 Task: Create a section Dev Environment Setup Sprint and in the section, add a milestone Data Integration in the project AppWave
Action: Mouse moved to (60, 275)
Screenshot: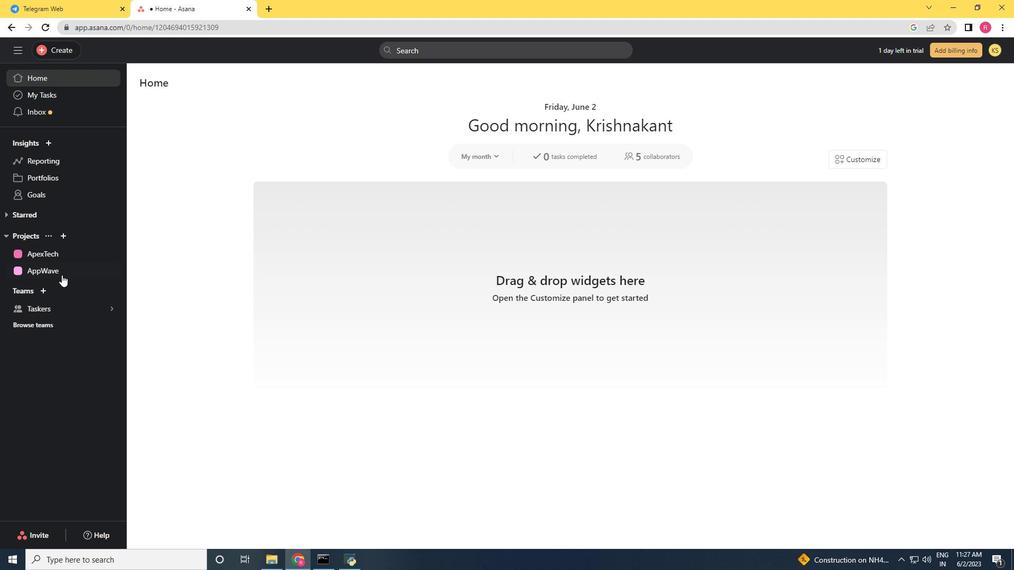 
Action: Mouse pressed left at (60, 275)
Screenshot: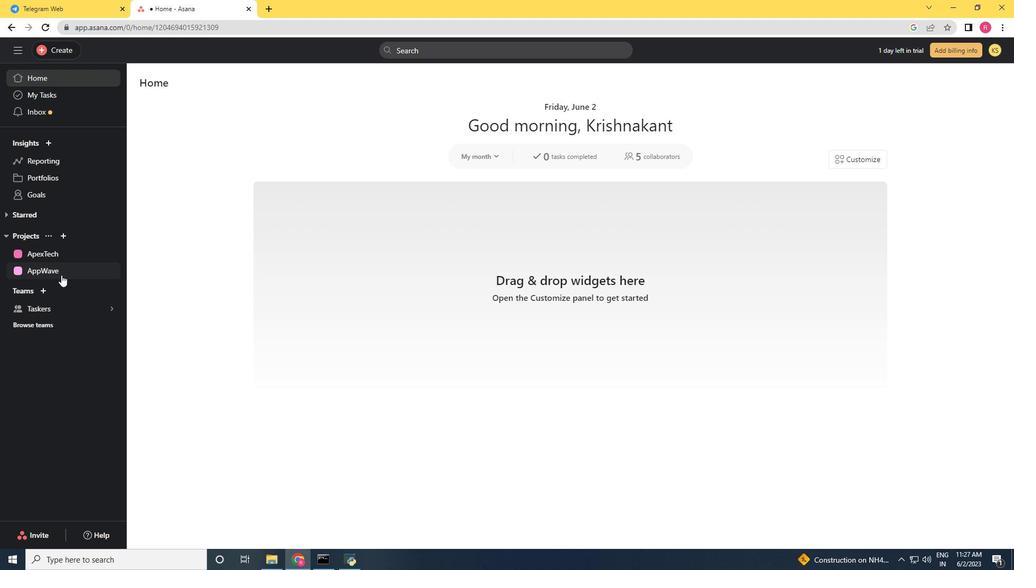 
Action: Mouse moved to (277, 369)
Screenshot: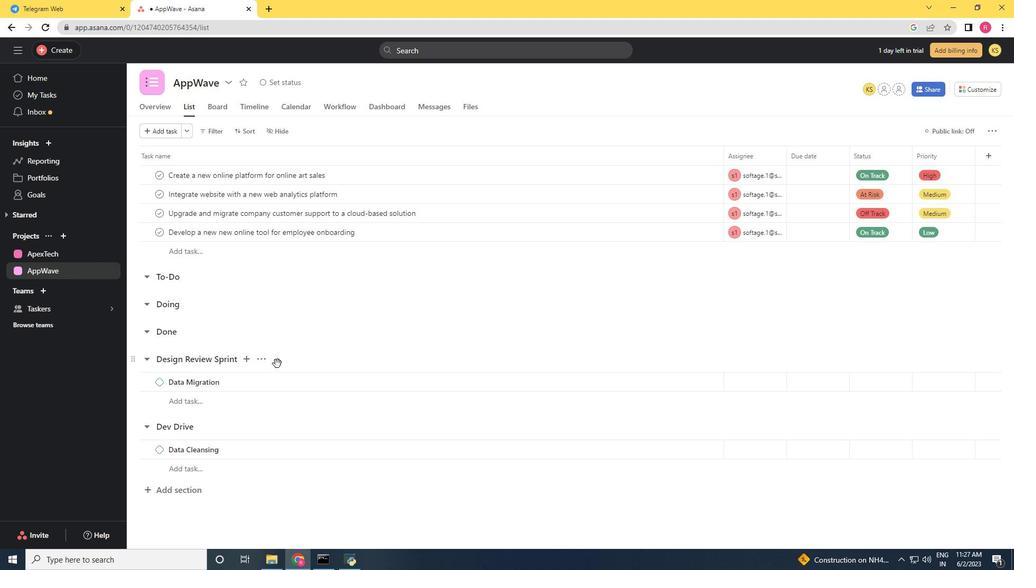 
Action: Mouse scrolled (277, 368) with delta (0, 0)
Screenshot: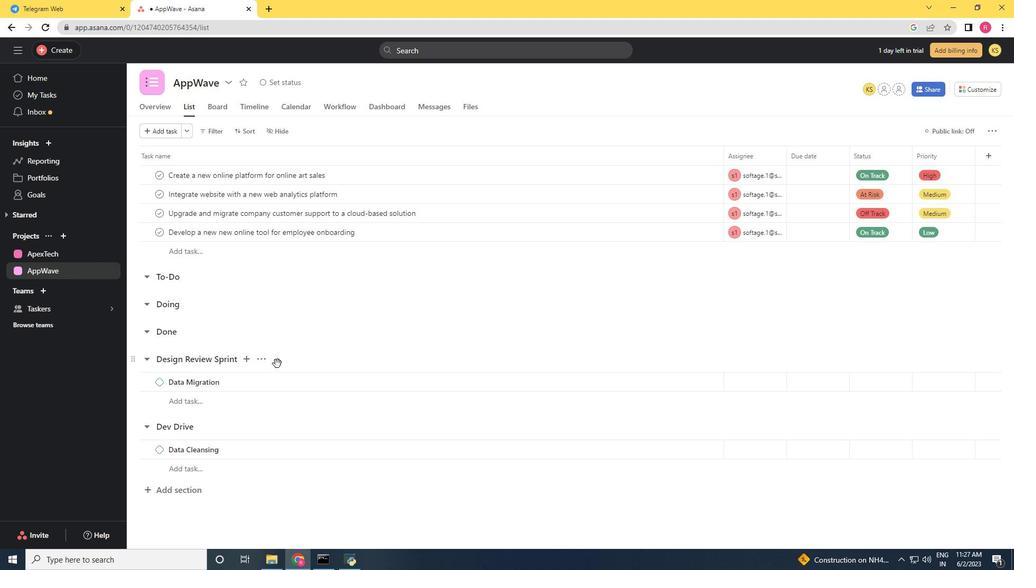 
Action: Mouse moved to (277, 372)
Screenshot: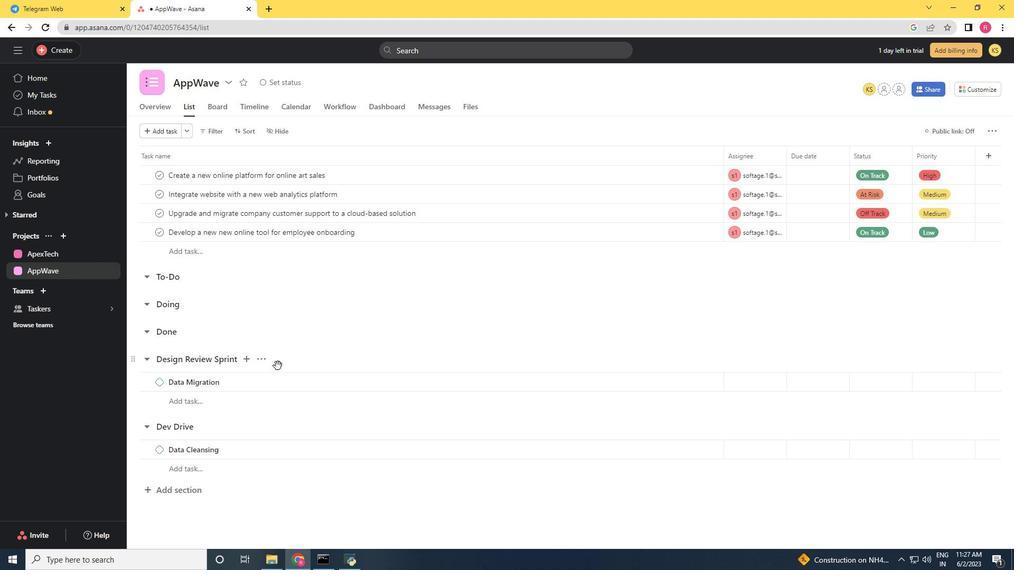 
Action: Mouse scrolled (277, 371) with delta (0, 0)
Screenshot: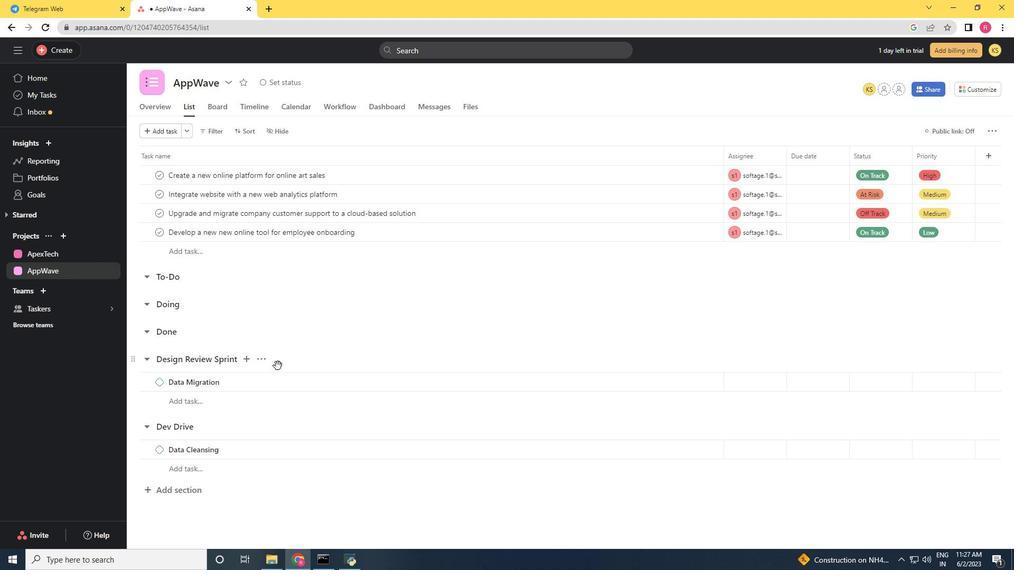 
Action: Mouse moved to (277, 372)
Screenshot: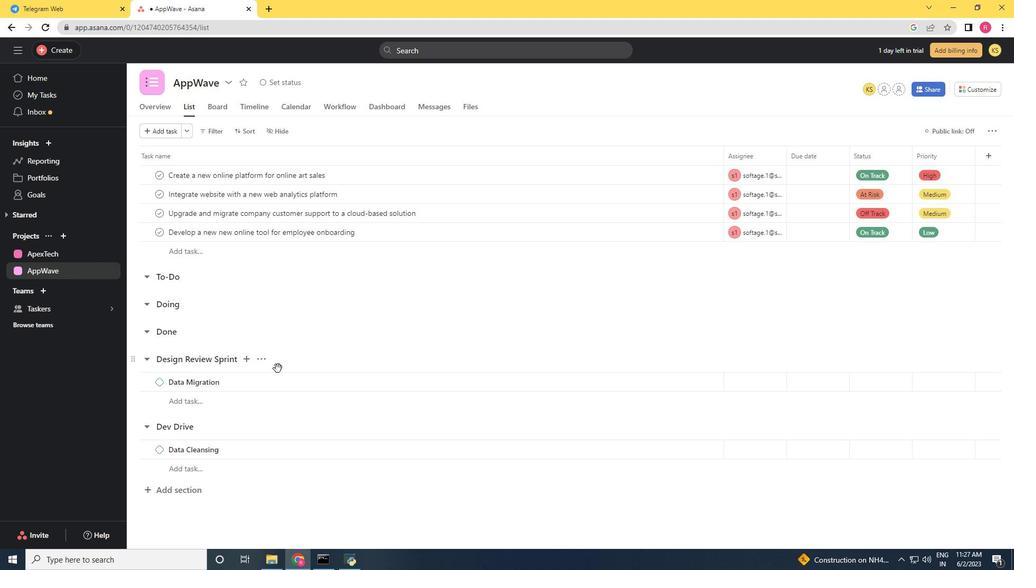 
Action: Mouse scrolled (277, 372) with delta (0, 0)
Screenshot: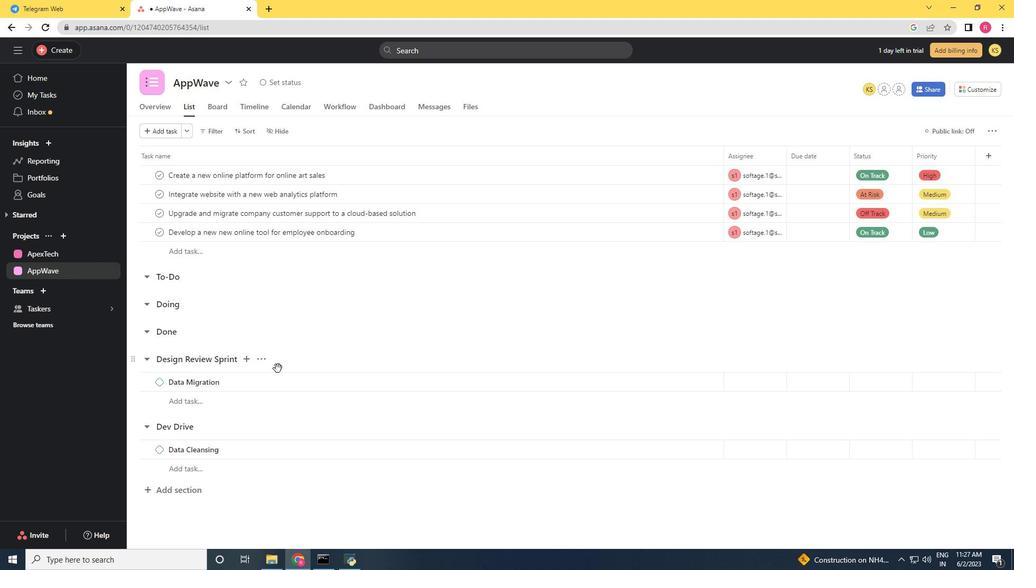 
Action: Mouse moved to (277, 374)
Screenshot: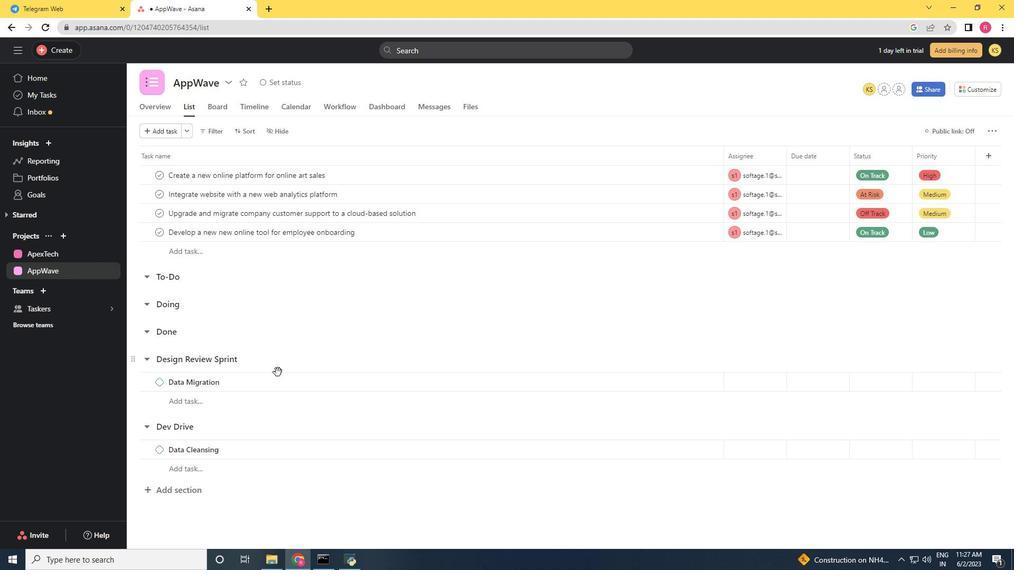 
Action: Mouse scrolled (277, 373) with delta (0, 0)
Screenshot: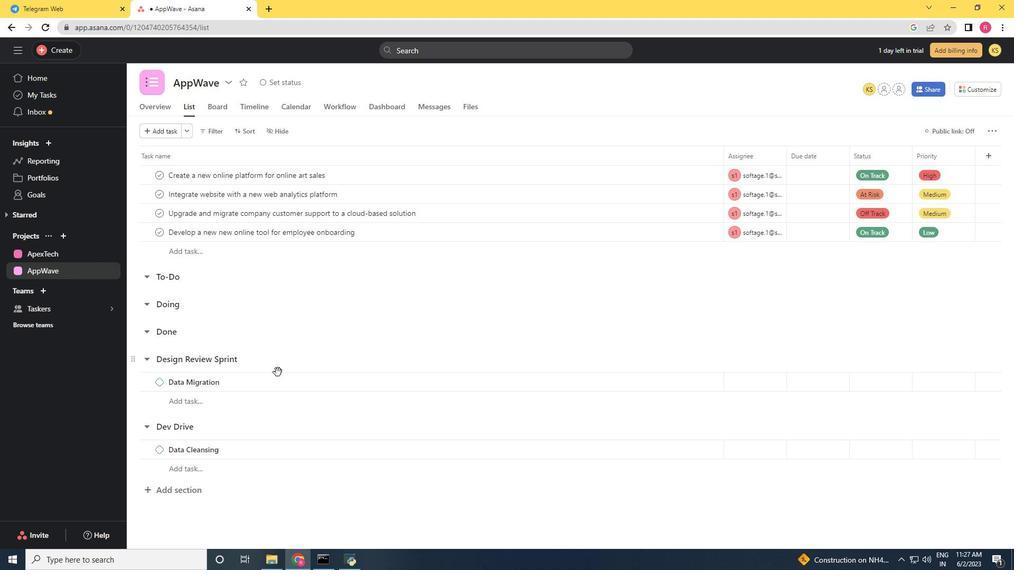 
Action: Mouse moved to (178, 492)
Screenshot: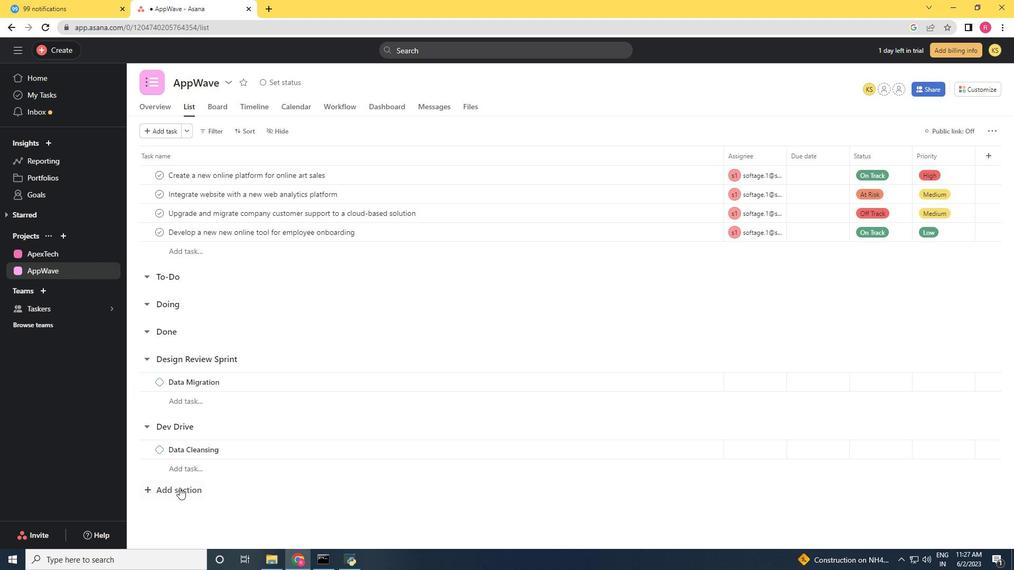 
Action: Mouse pressed left at (178, 492)
Screenshot: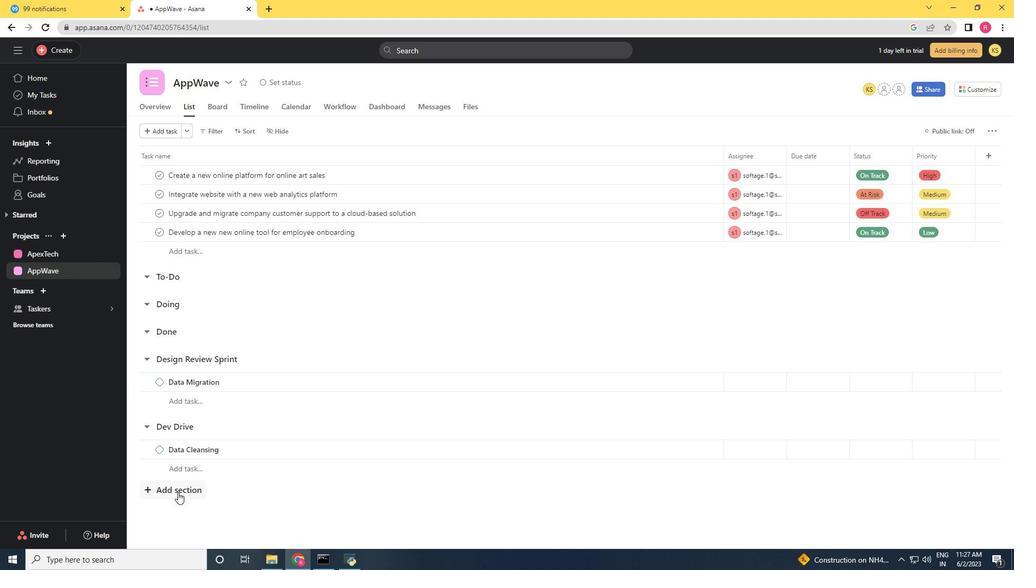 
Action: Mouse moved to (117, 458)
Screenshot: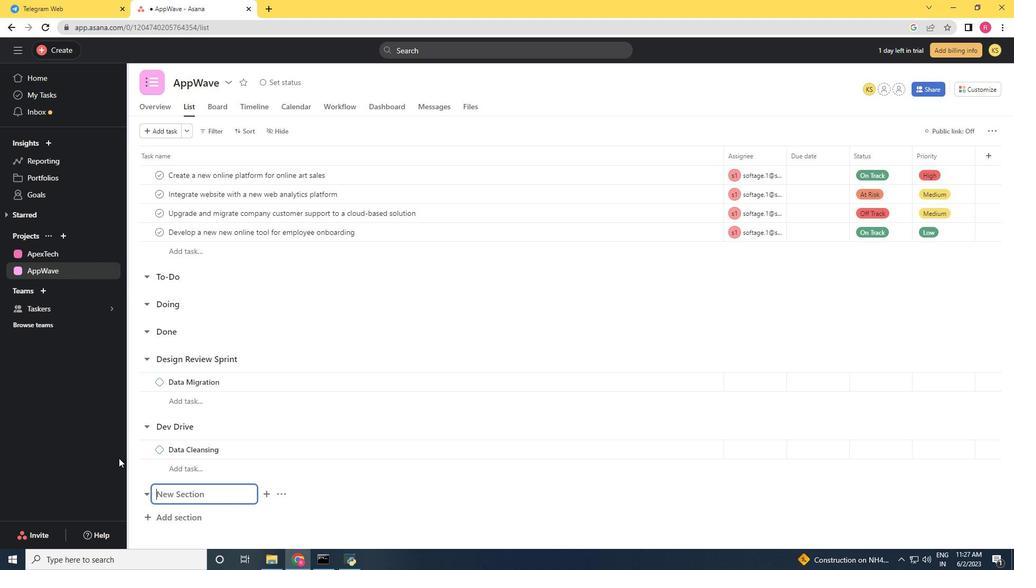 
Action: Key pressed <Key.shift>Dev<Key.space><Key.shift><Key.shift><Key.shift>Environment<Key.space><Key.shift>Setuo<Key.backspace>p<Key.space><Key.shift>Sprint<Key.space>
Screenshot: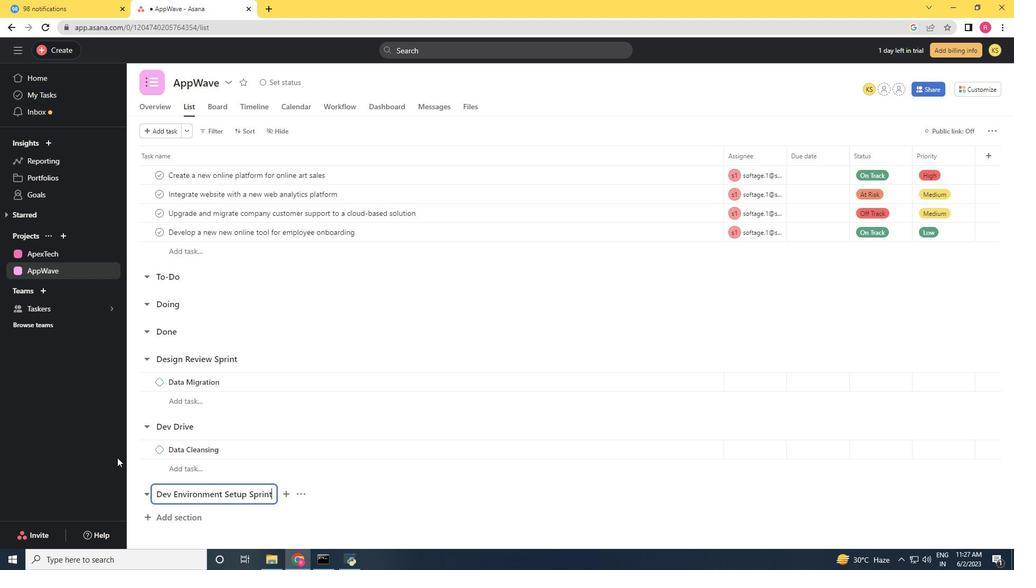 
Action: Mouse moved to (162, 512)
Screenshot: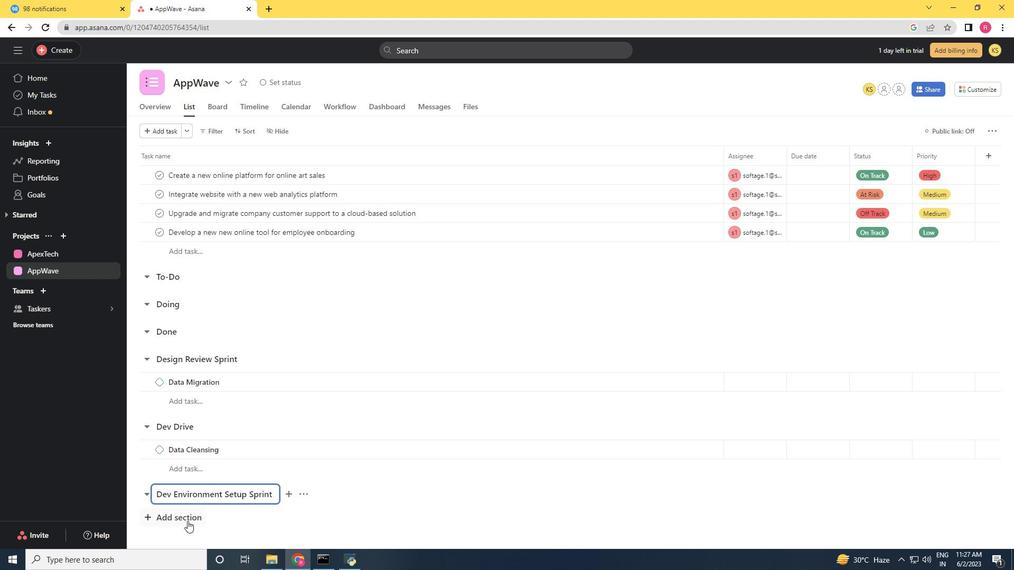 
Action: Key pressed <Key.enter><Key.shift><Key.shift><Key.shift><Key.shift><Key.shift><Key.shift><Key.shift>Data<Key.space>
Screenshot: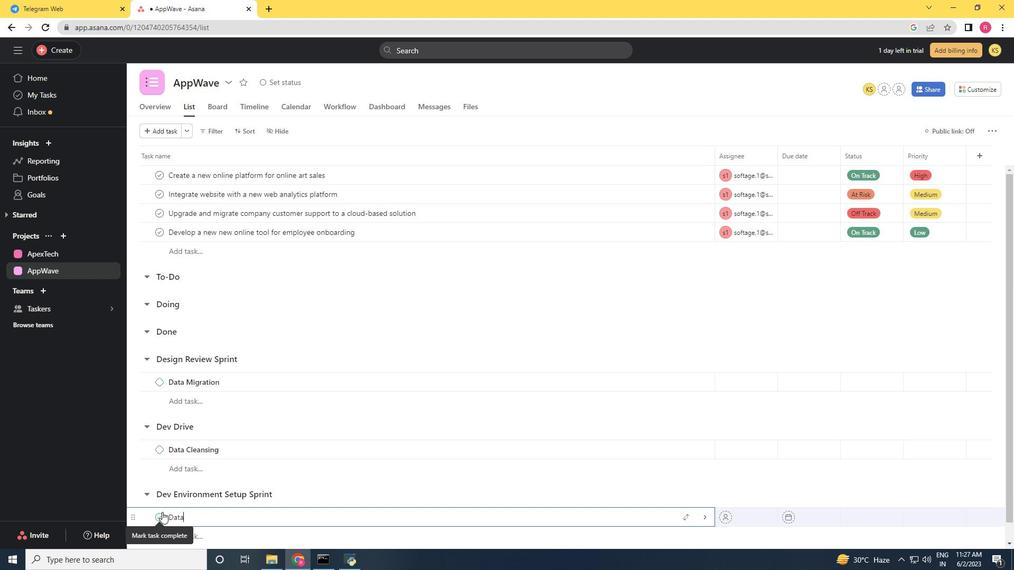 
Action: Mouse moved to (161, 512)
Screenshot: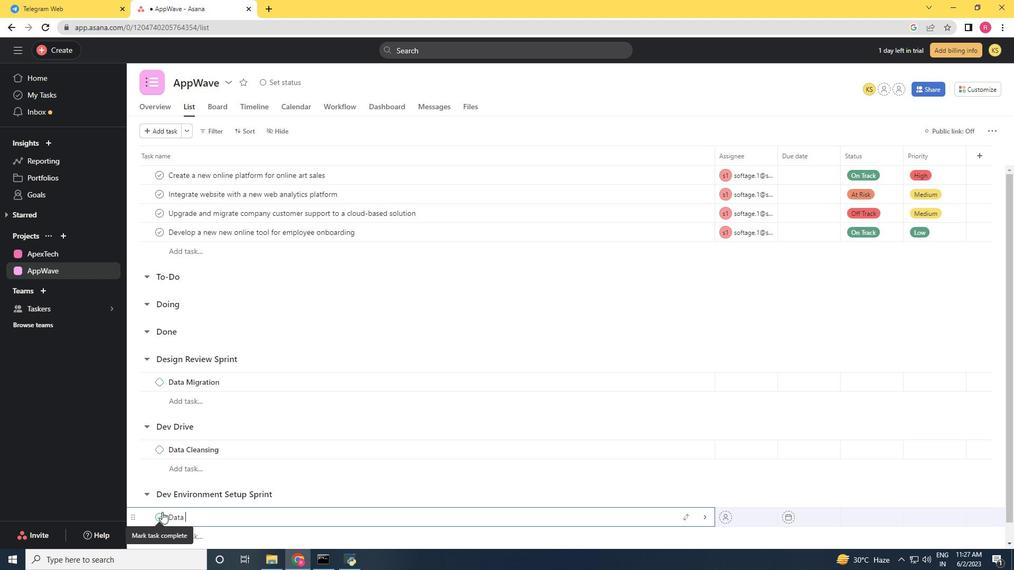 
Action: Key pressed <Key.shift>Integration<Key.space>
Screenshot: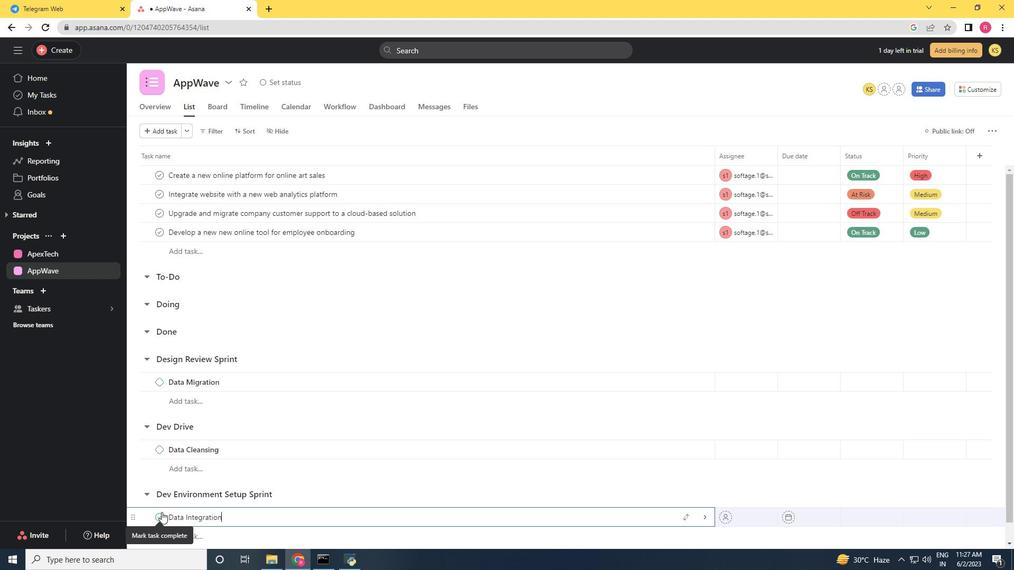 
Action: Mouse moved to (291, 515)
Screenshot: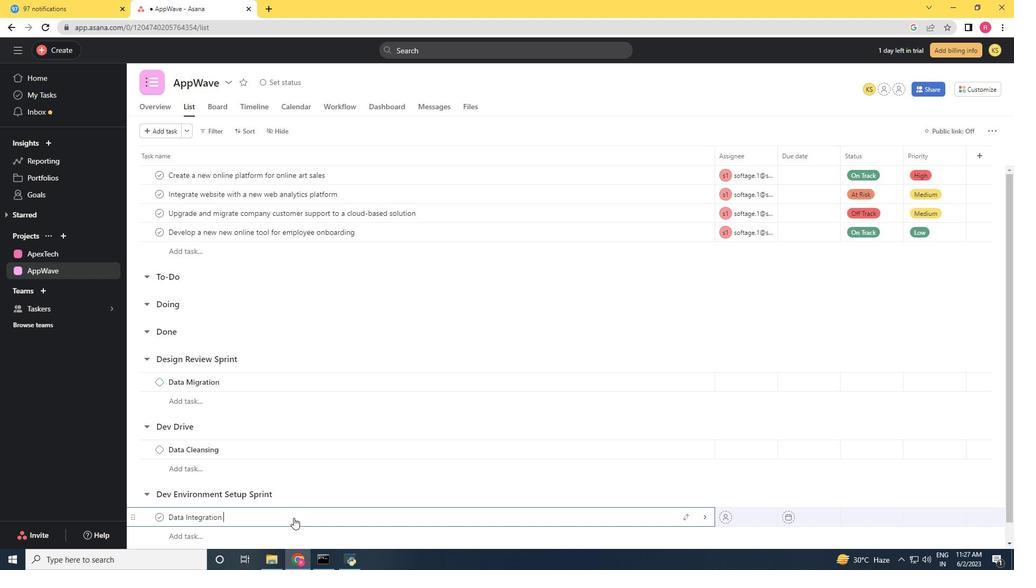 
Action: Mouse pressed right at (291, 515)
Screenshot: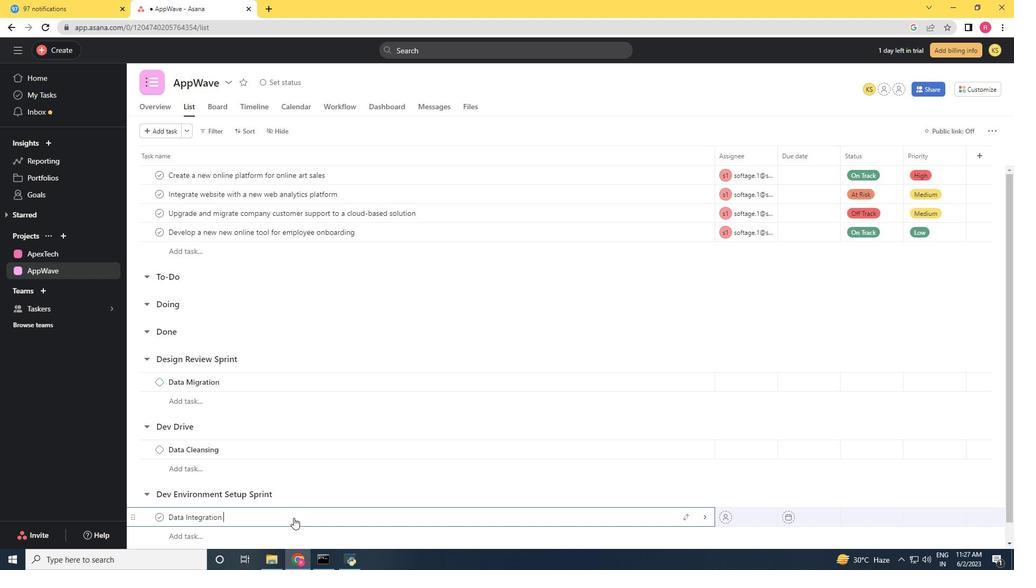 
Action: Mouse moved to (328, 456)
Screenshot: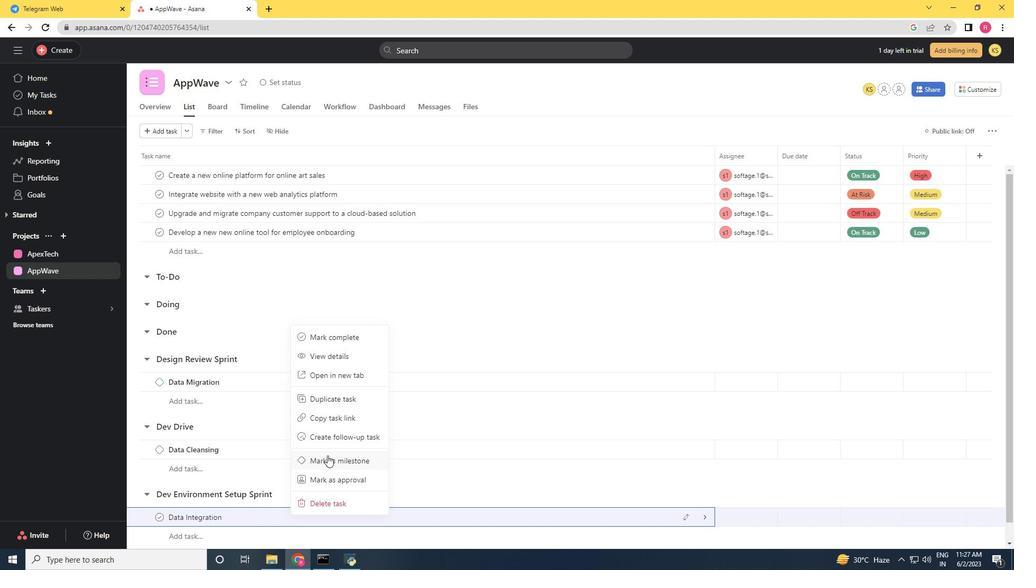
Action: Mouse pressed left at (328, 456)
Screenshot: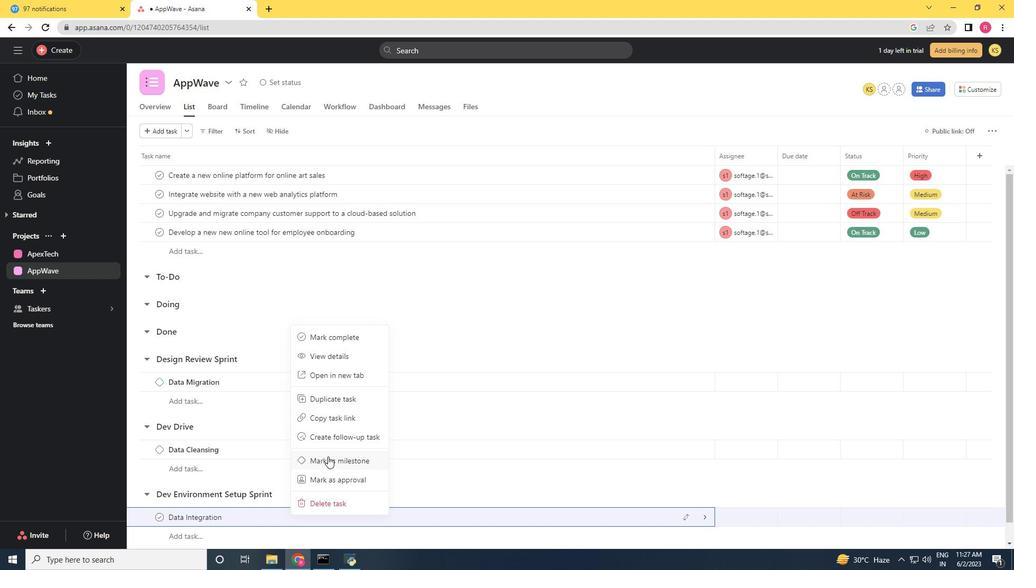 
Action: Mouse moved to (68, 435)
Screenshot: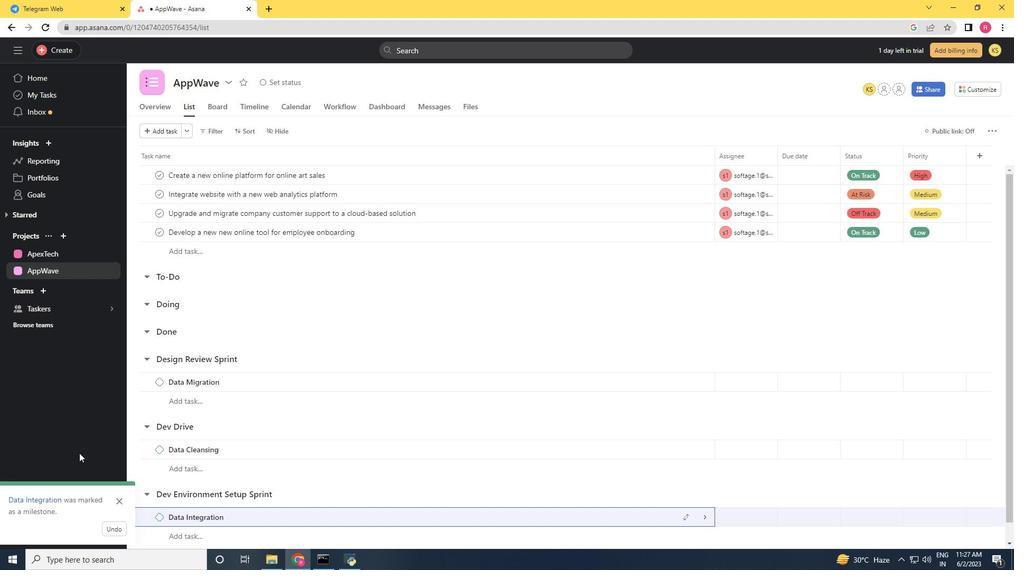 
